 Task: Open Card Card0000000395 in  Board0000000099 in Workspace WS0000000033 in Trello. Add Member carxxstreet791@gmail.com to Card Card0000000395 in  Board0000000099 in Workspace WS0000000033 in Trello. Add Orange Label titled Label0000000395 to Card Card0000000395 in  Board0000000099 in Workspace WS0000000033 in Trello. Add Checklist CL0000000395 to Card Card0000000395 in  Board0000000099 in Workspace WS0000000033 in Trello. Add Dates with Start Date as Oct 01 2023 and Due Date as Oct 31 2023 to Card Card0000000395 in  Board0000000099 in Workspace WS0000000033 in Trello
Action: Mouse moved to (381, 524)
Screenshot: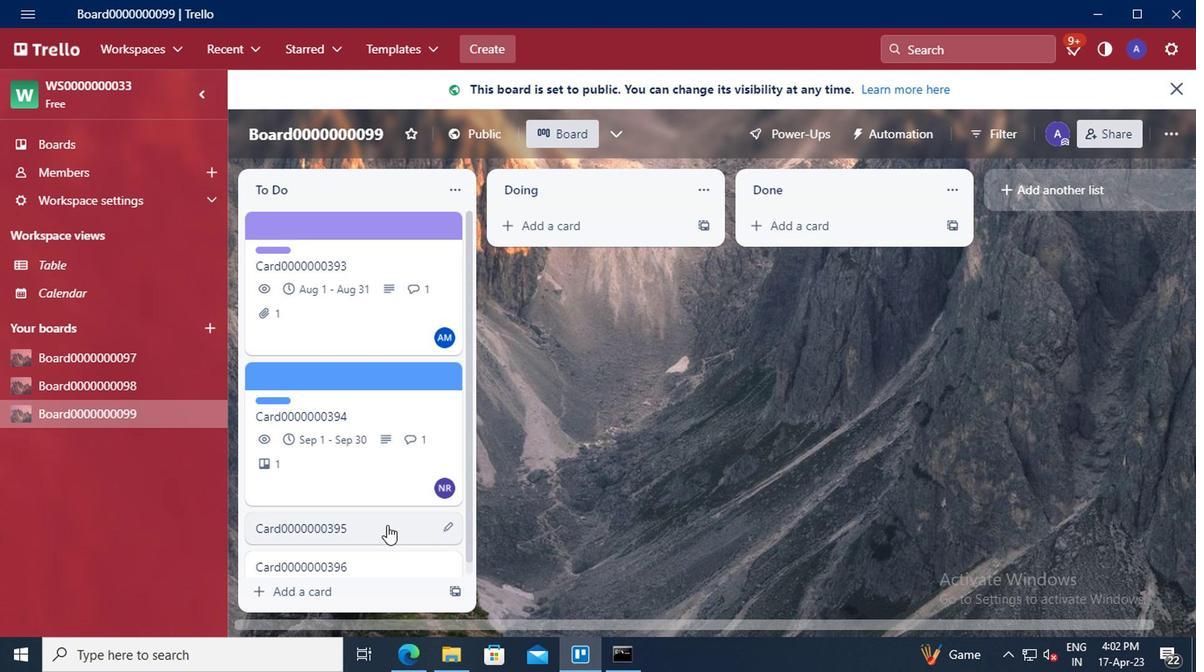 
Action: Mouse pressed left at (381, 524)
Screenshot: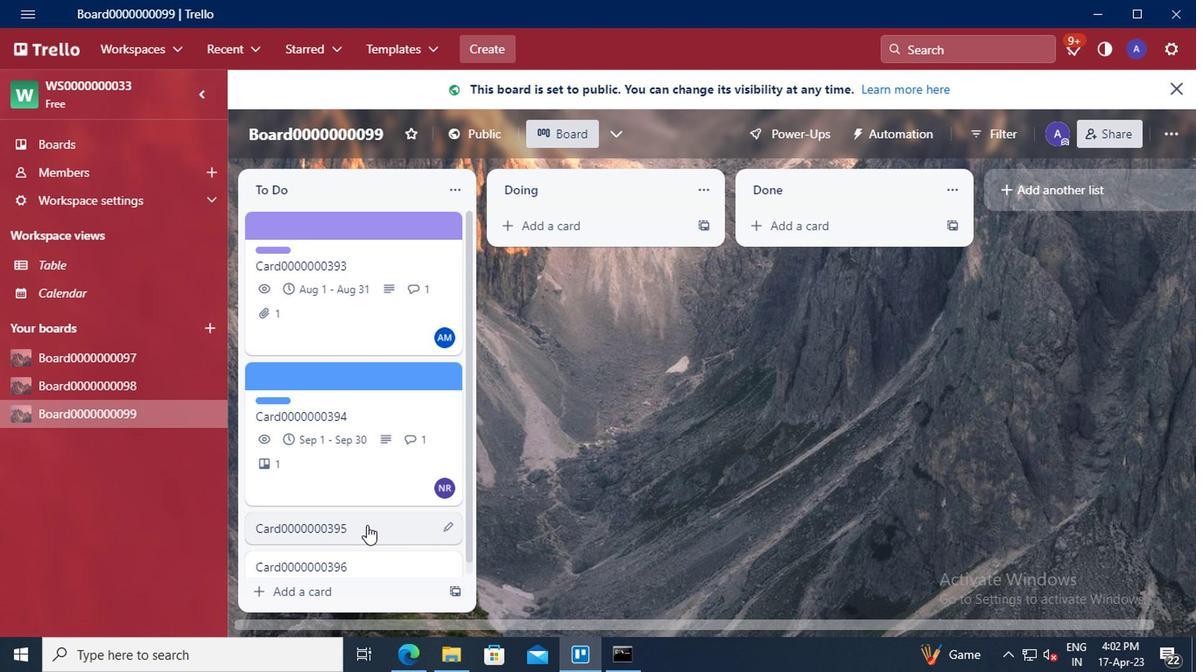 
Action: Mouse moved to (812, 173)
Screenshot: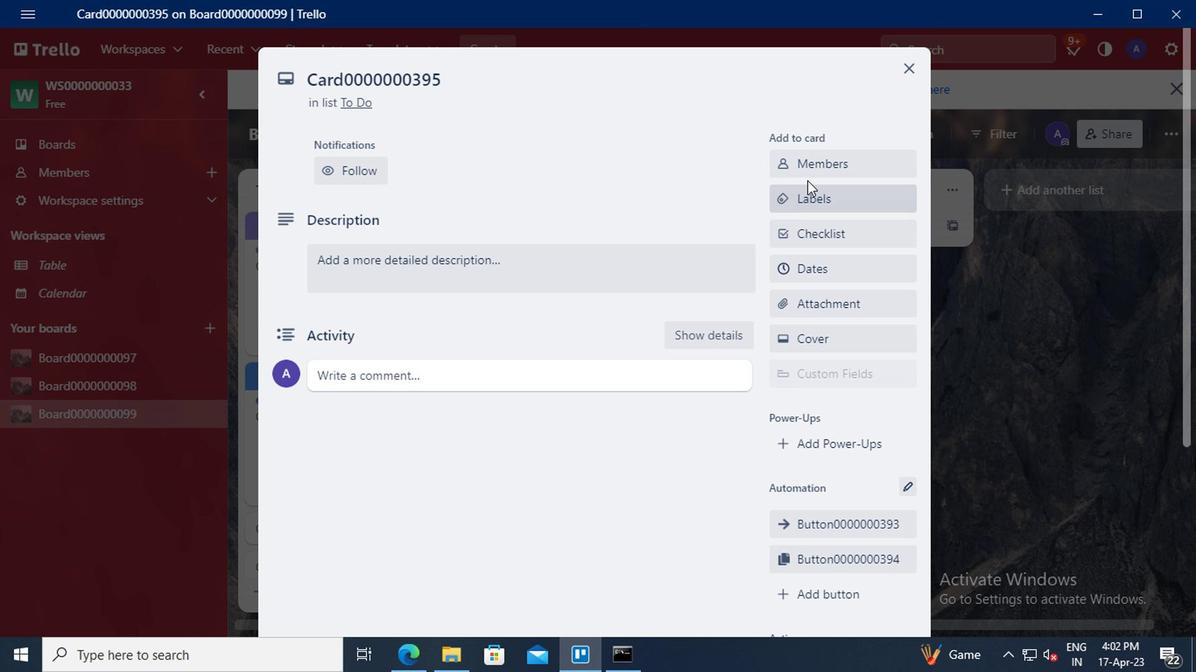 
Action: Mouse pressed left at (812, 173)
Screenshot: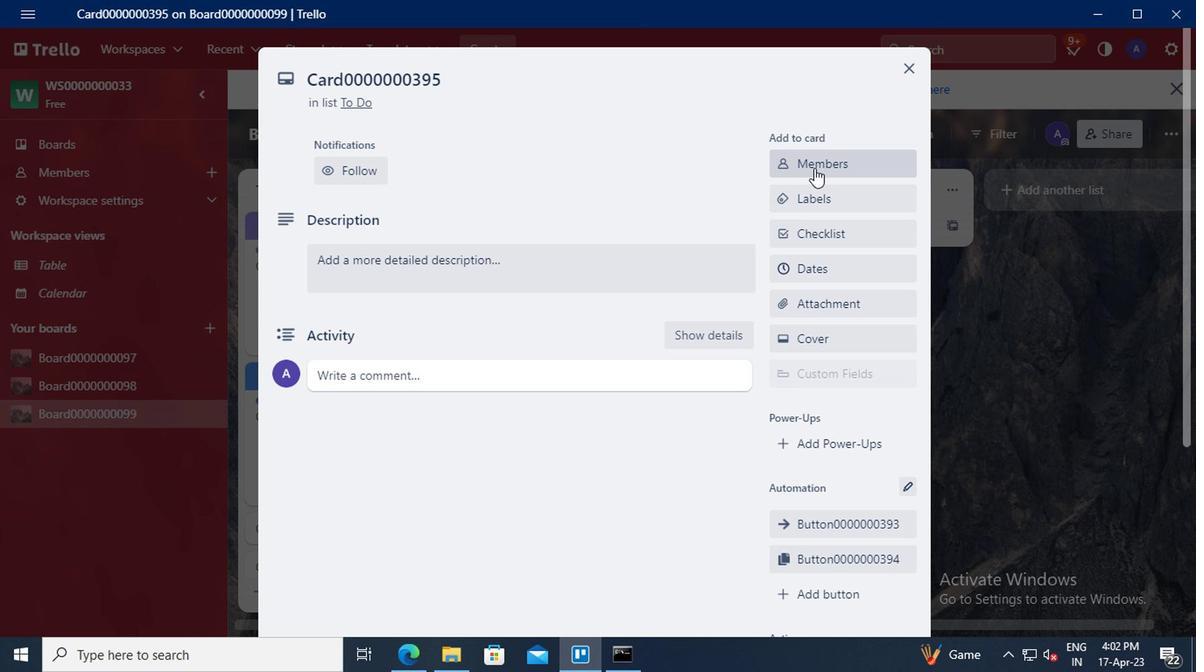 
Action: Mouse moved to (819, 249)
Screenshot: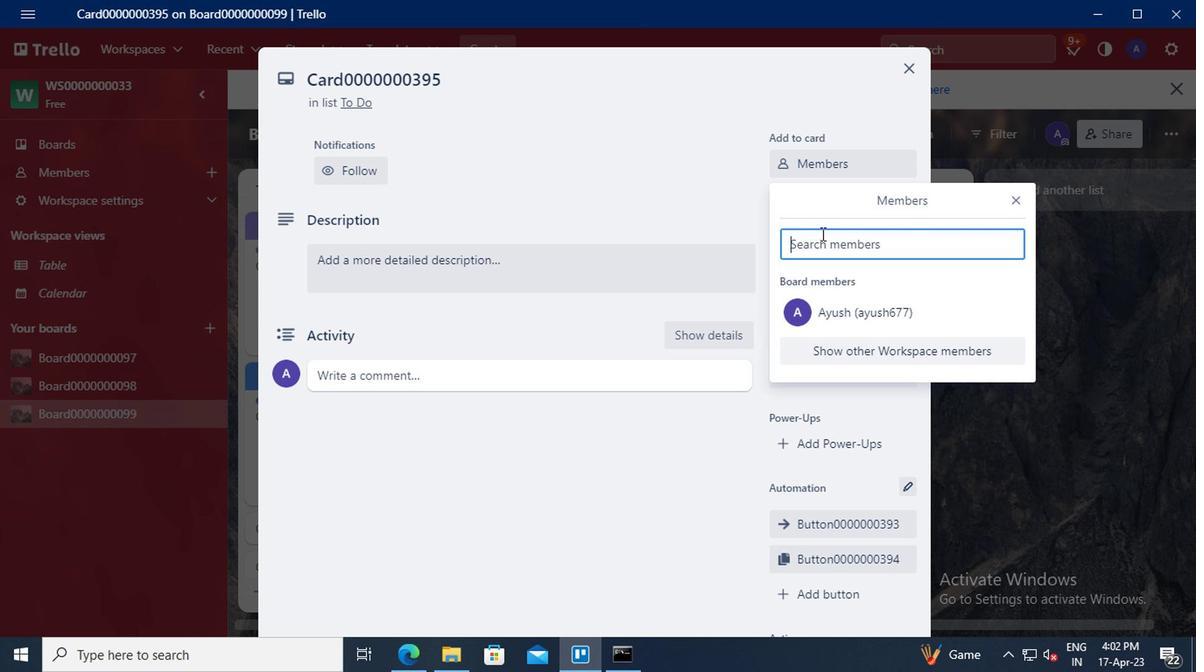 
Action: Mouse pressed left at (819, 249)
Screenshot: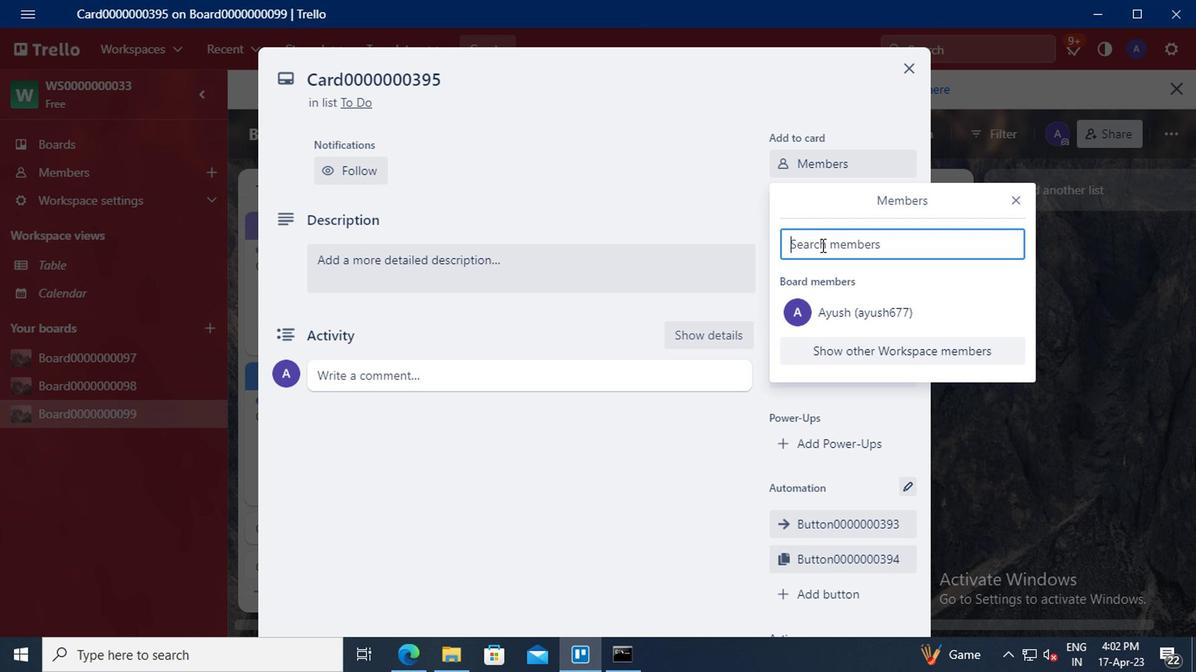 
Action: Key pressed carxxstreet791<Key.shift>@GMAIL.COM
Screenshot: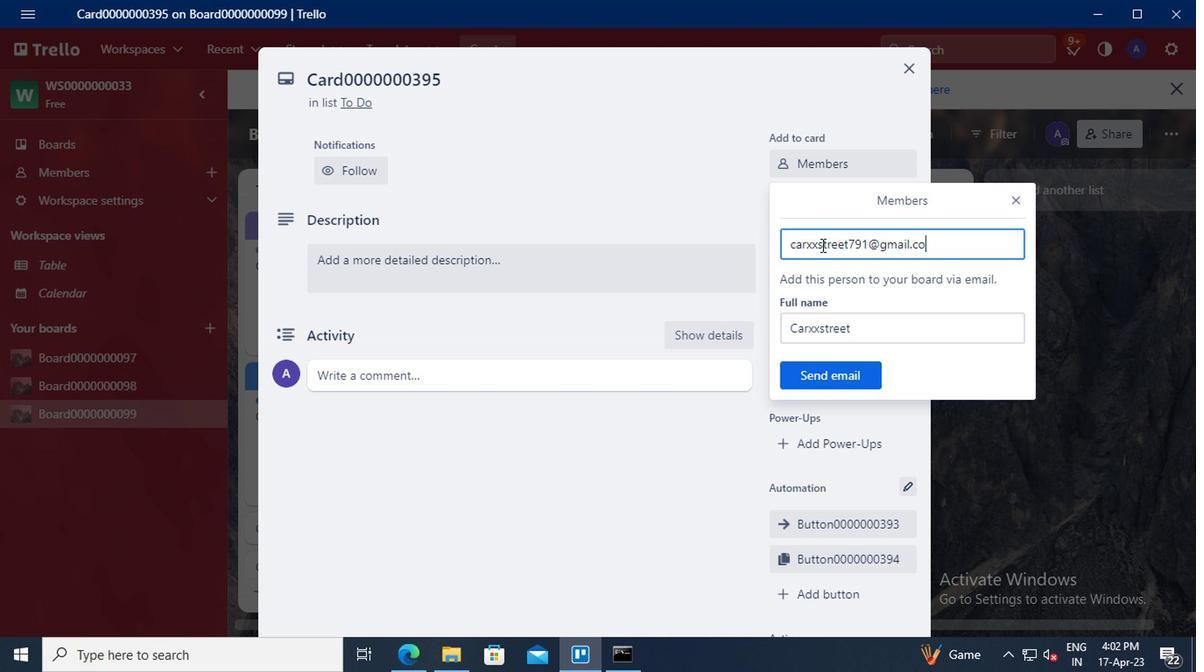 
Action: Mouse moved to (822, 381)
Screenshot: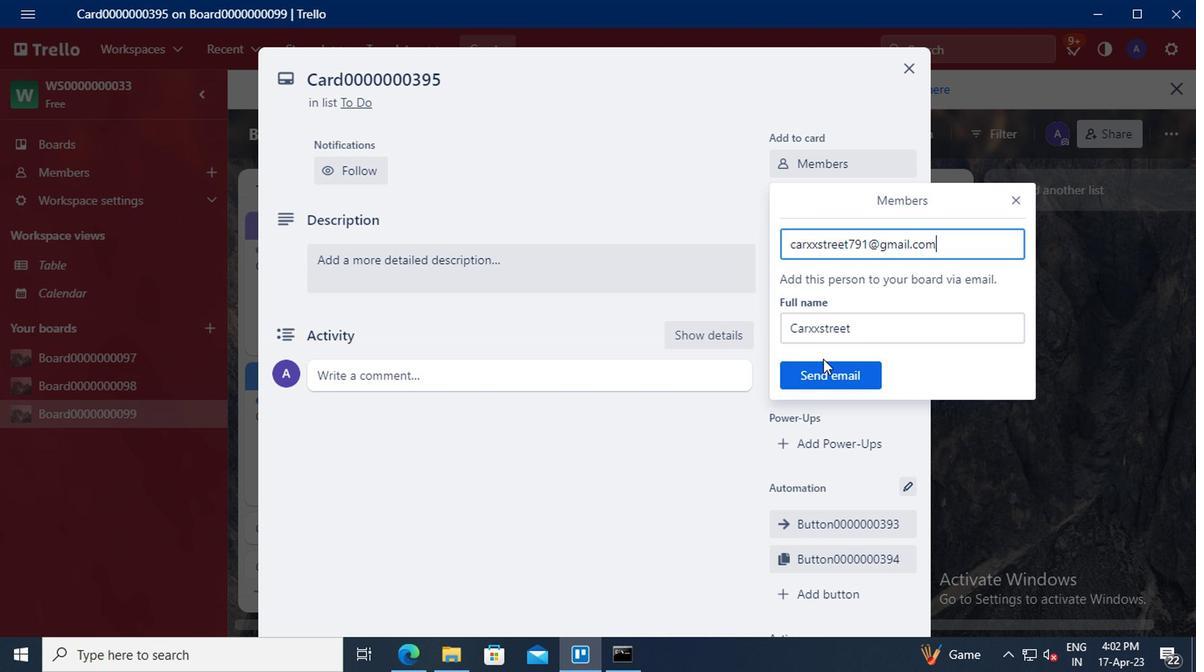 
Action: Mouse pressed left at (822, 381)
Screenshot: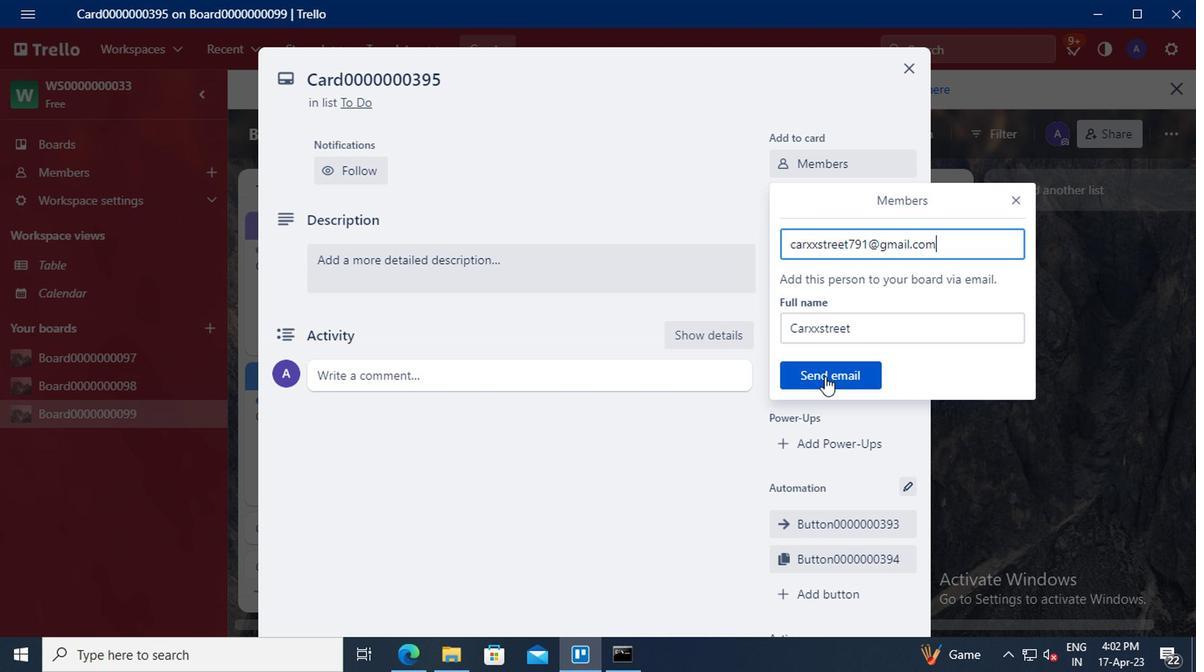 
Action: Mouse moved to (836, 203)
Screenshot: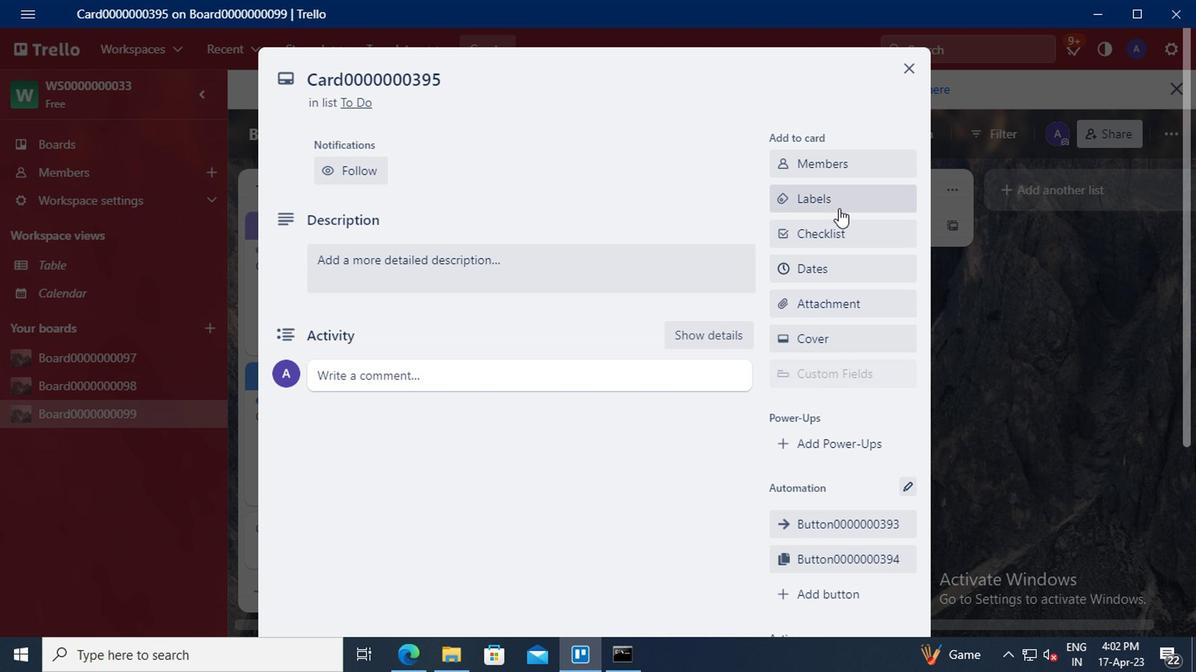 
Action: Mouse pressed left at (836, 203)
Screenshot: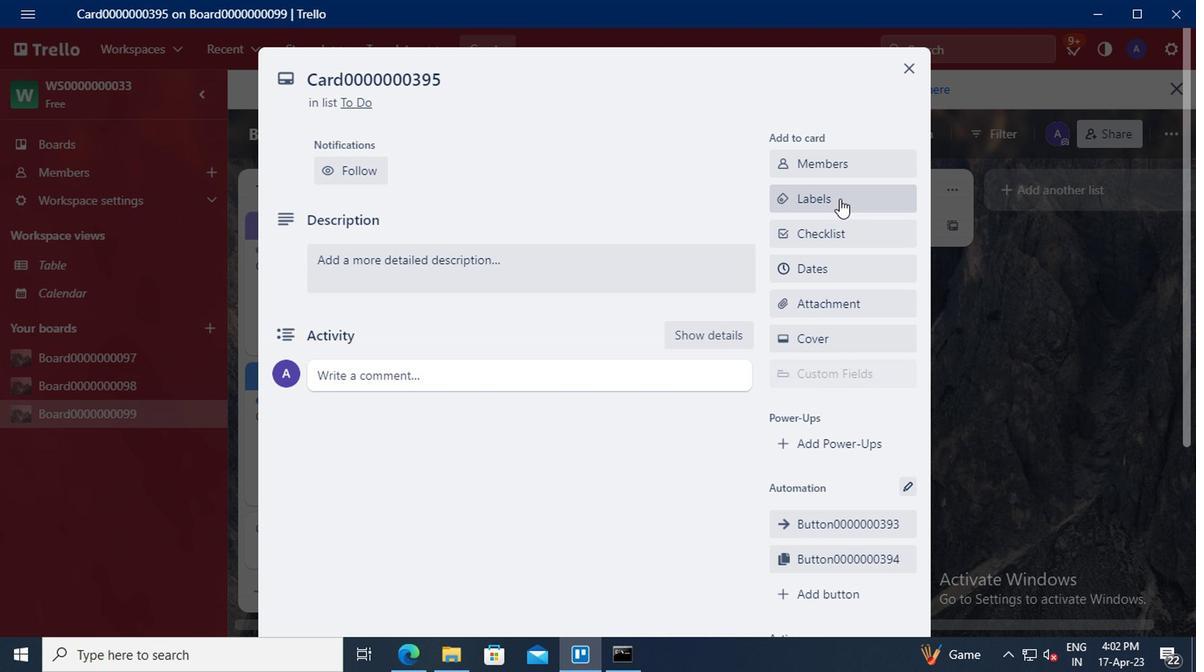 
Action: Mouse moved to (890, 460)
Screenshot: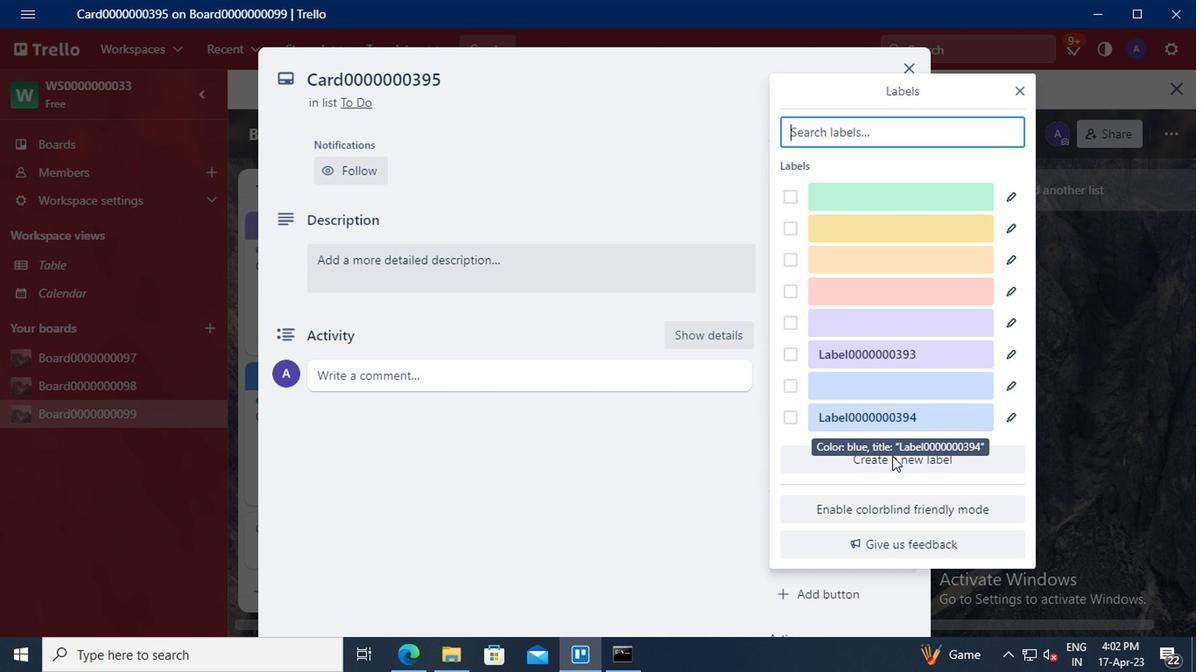 
Action: Mouse pressed left at (890, 460)
Screenshot: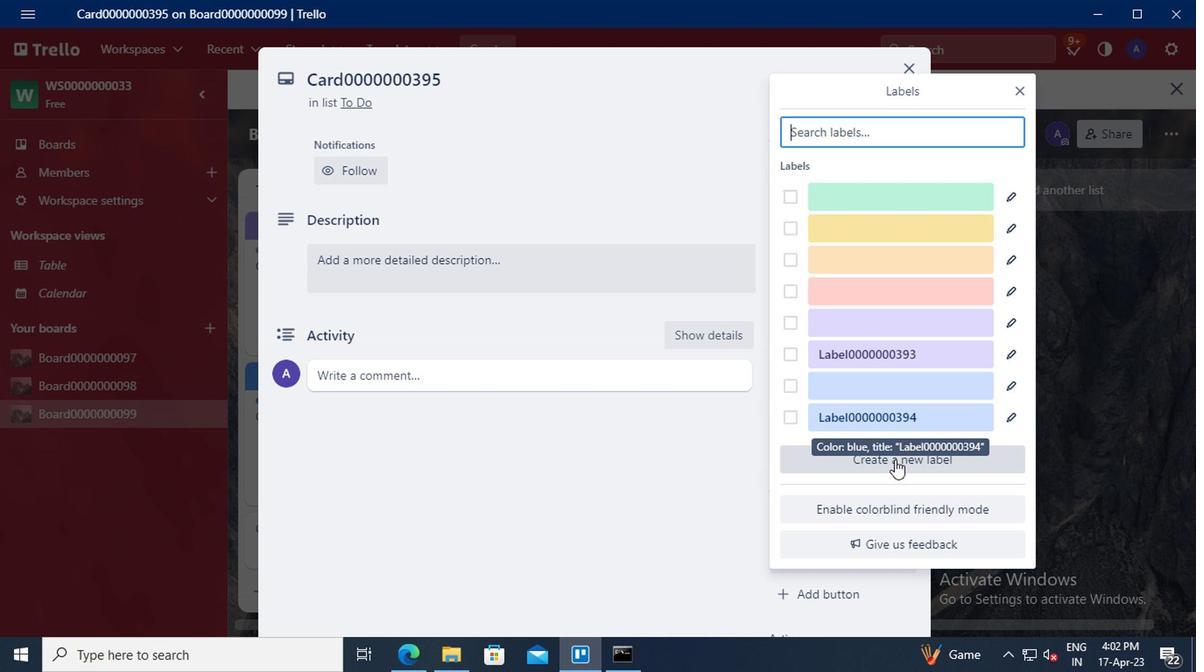 
Action: Mouse moved to (844, 257)
Screenshot: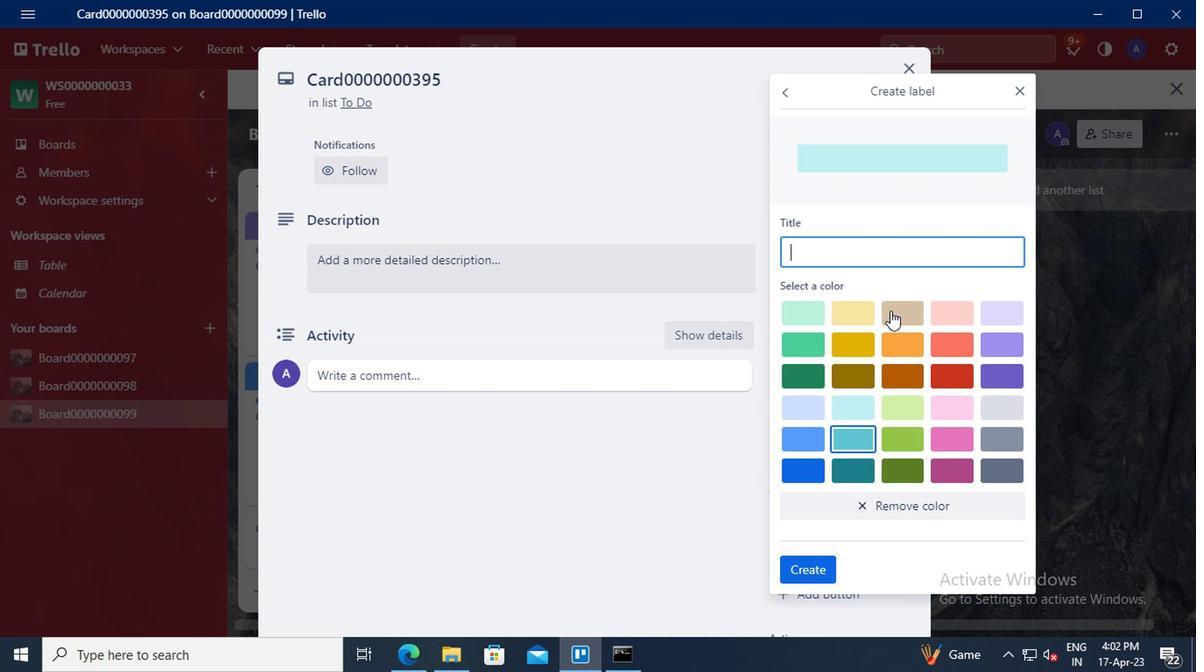 
Action: Mouse pressed left at (844, 257)
Screenshot: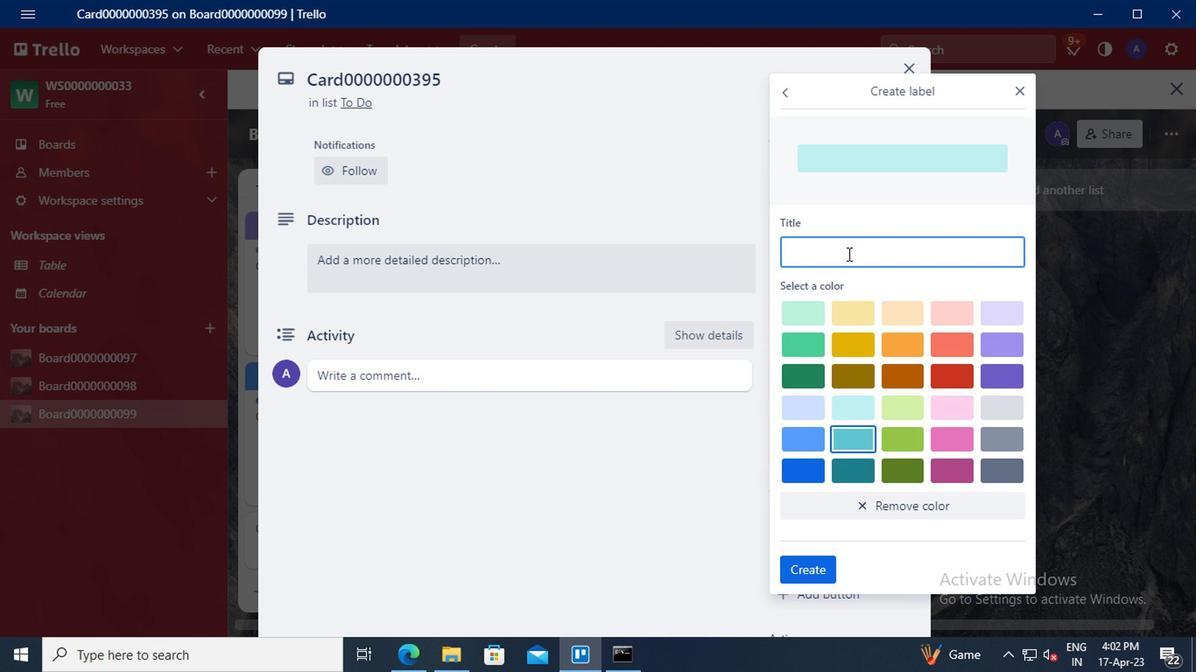
Action: Key pressed <Key.shift>LABEL0000000395
Screenshot: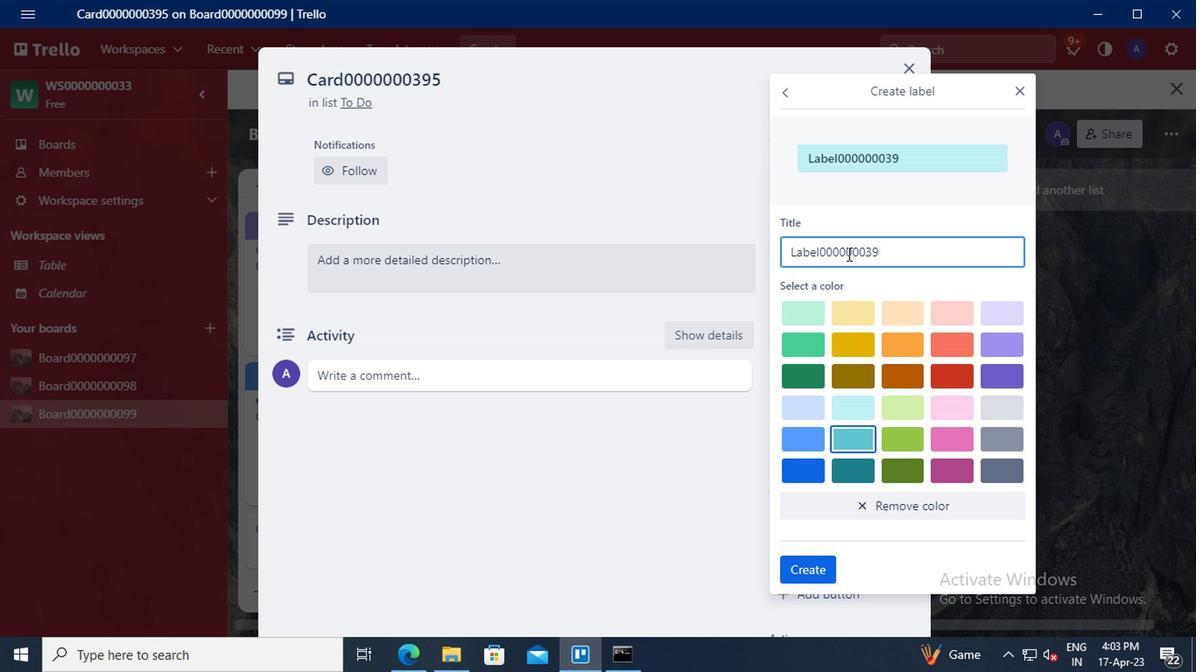 
Action: Mouse moved to (896, 341)
Screenshot: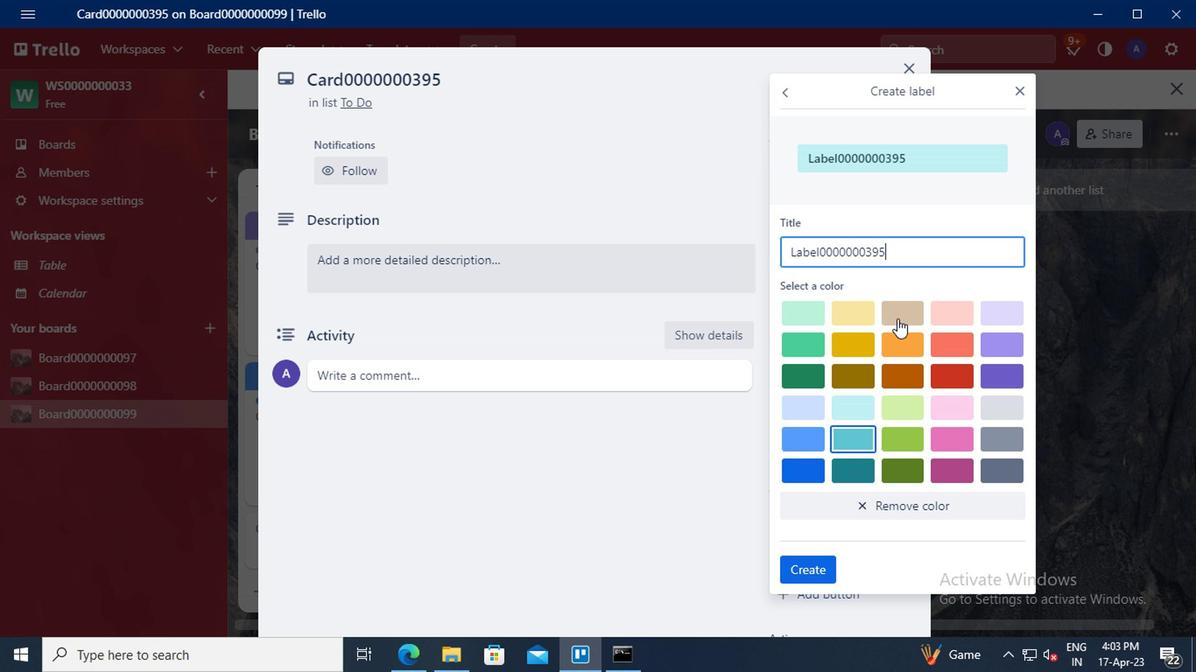 
Action: Mouse pressed left at (896, 341)
Screenshot: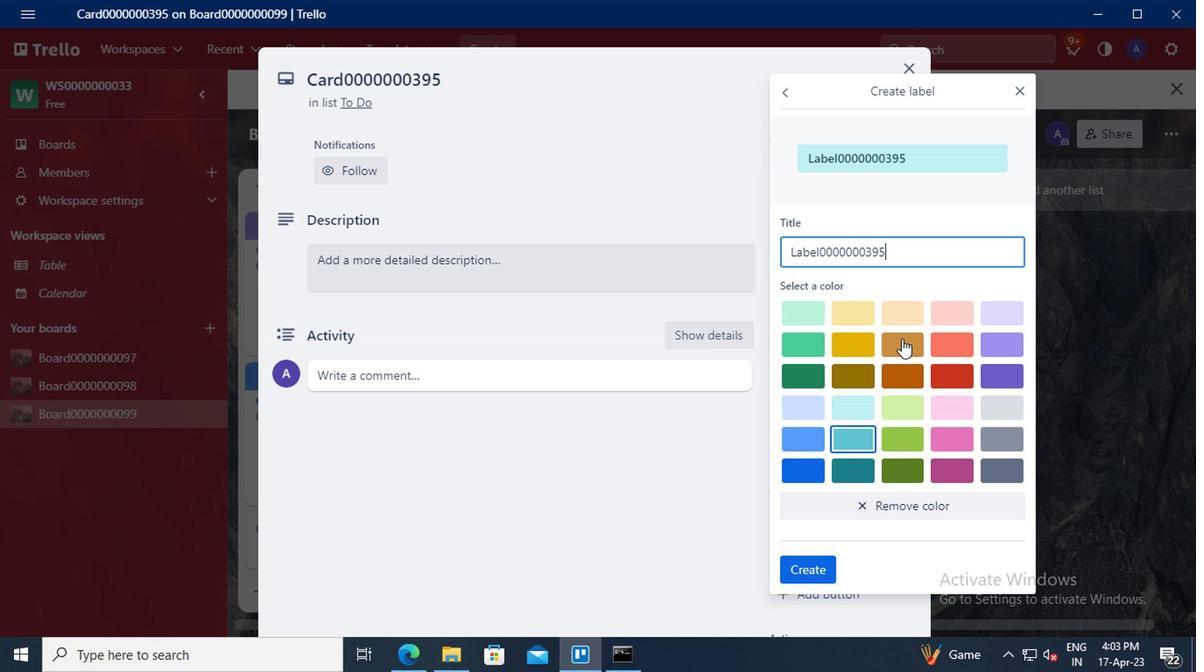 
Action: Mouse moved to (819, 567)
Screenshot: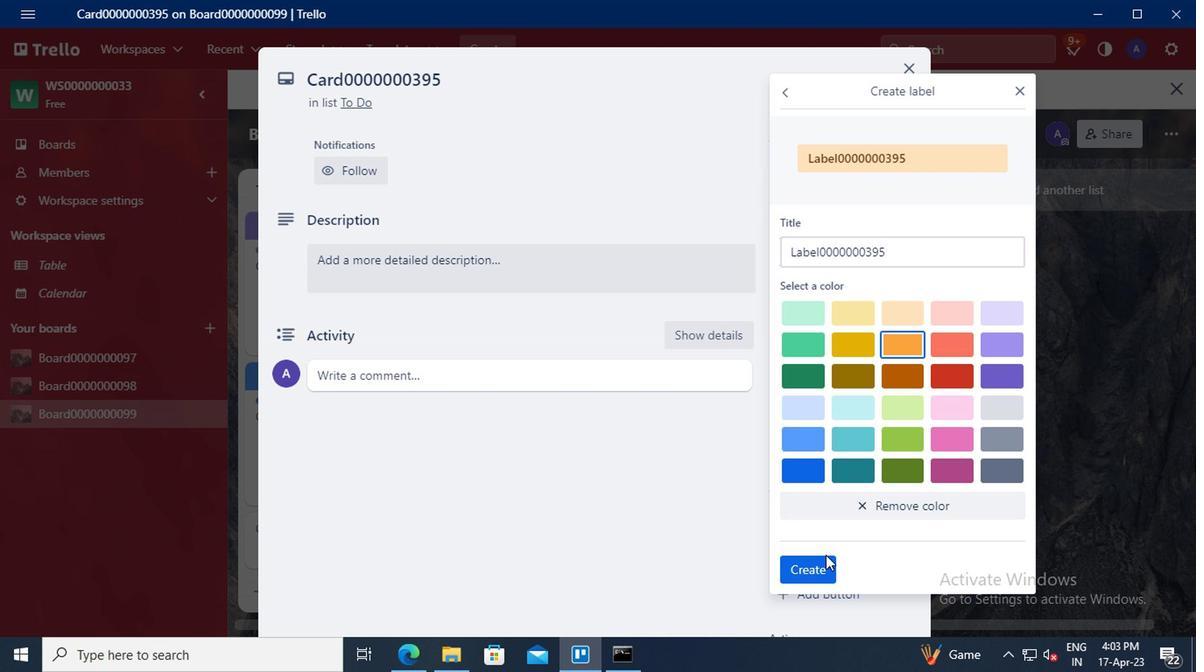 
Action: Mouse pressed left at (819, 567)
Screenshot: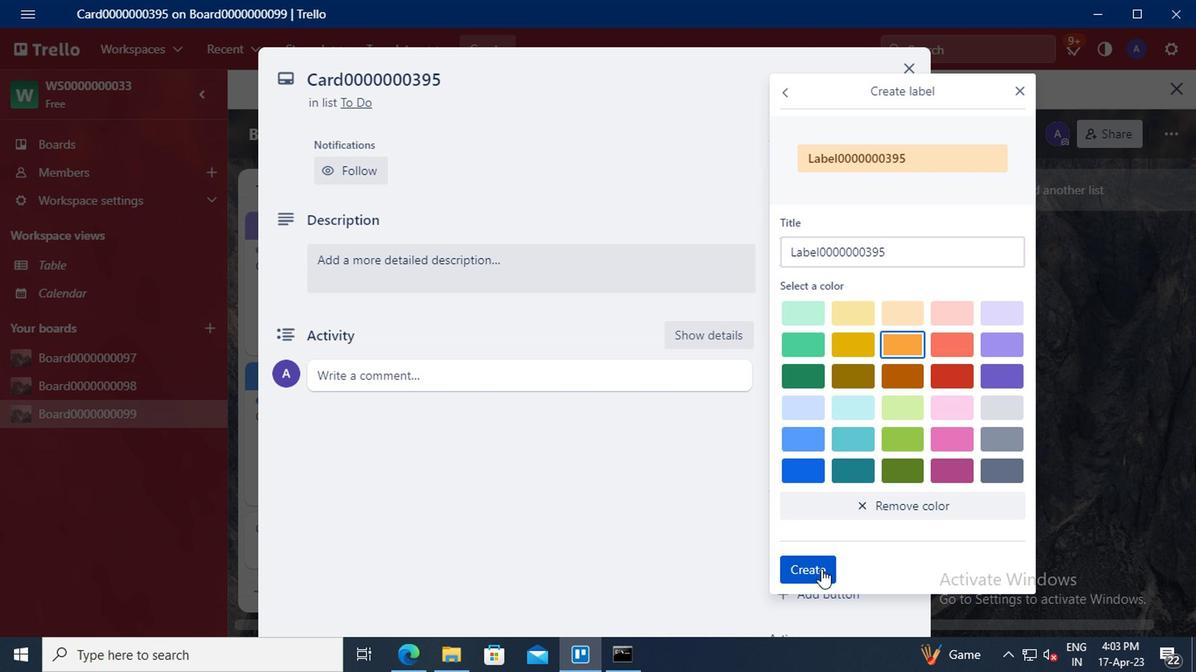 
Action: Mouse moved to (1012, 96)
Screenshot: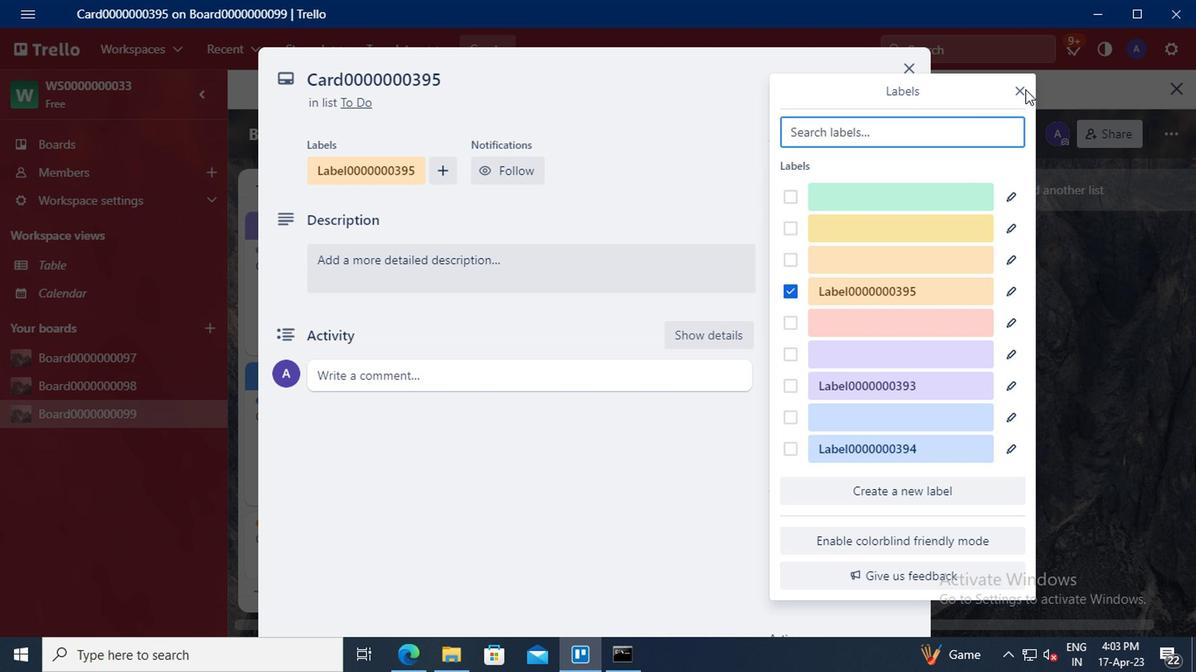 
Action: Mouse pressed left at (1012, 96)
Screenshot: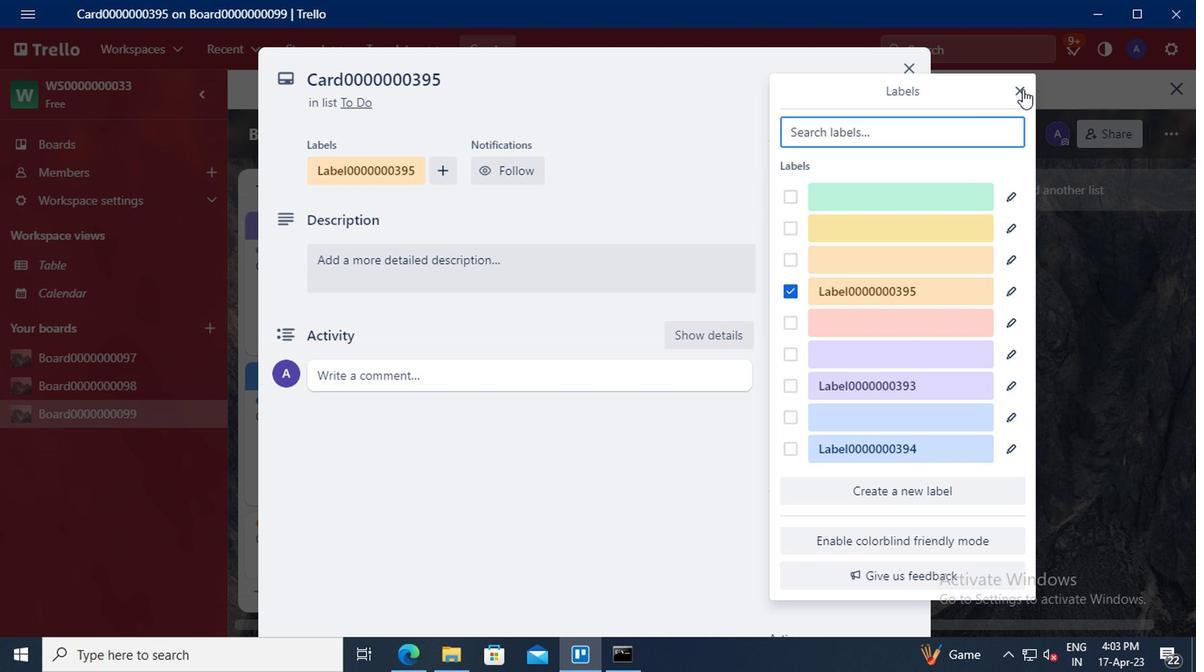 
Action: Mouse moved to (878, 232)
Screenshot: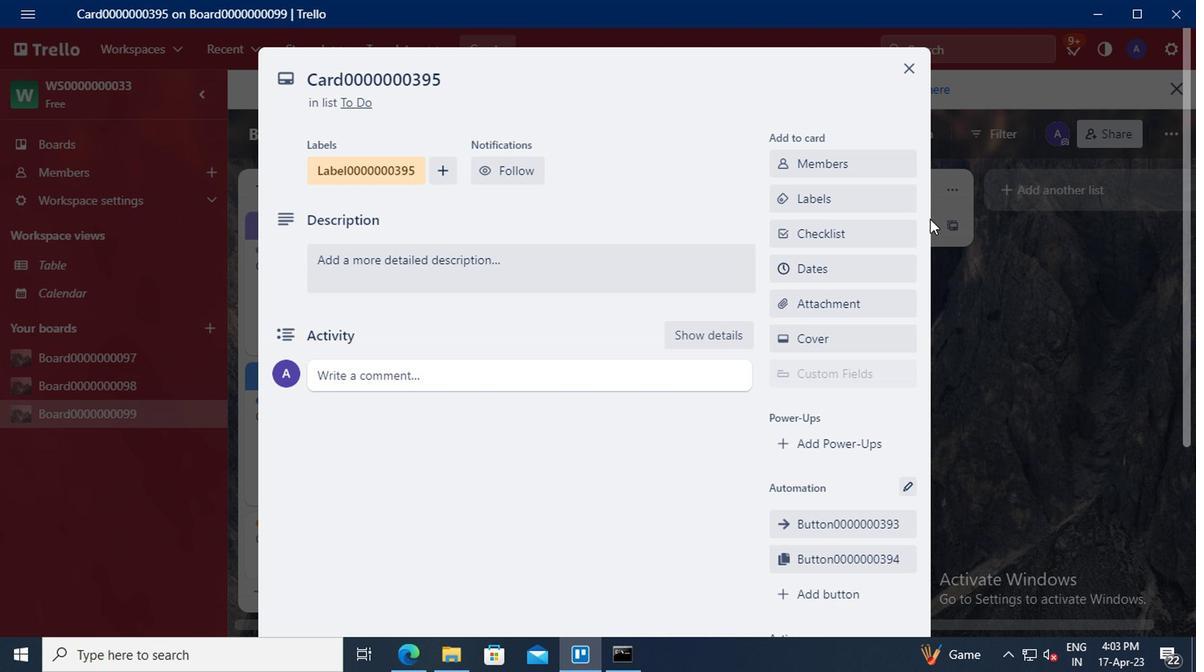 
Action: Mouse pressed left at (878, 232)
Screenshot: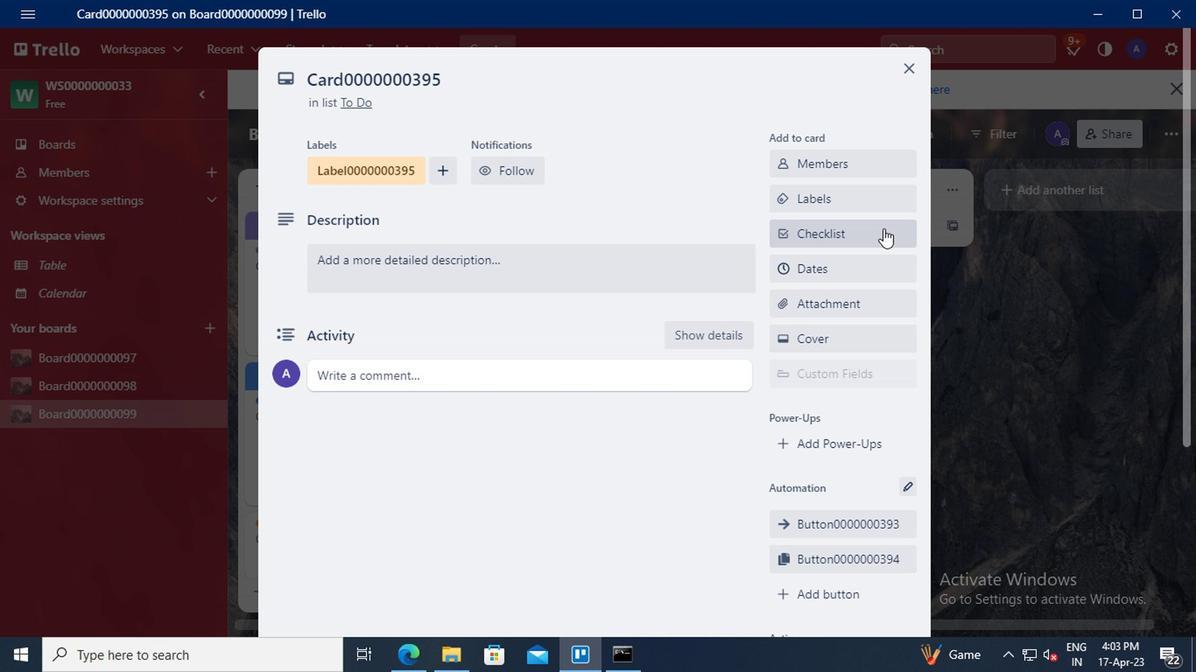 
Action: Key pressed <Key.delete><Key.shift><Key.shift>CL0000000395
Screenshot: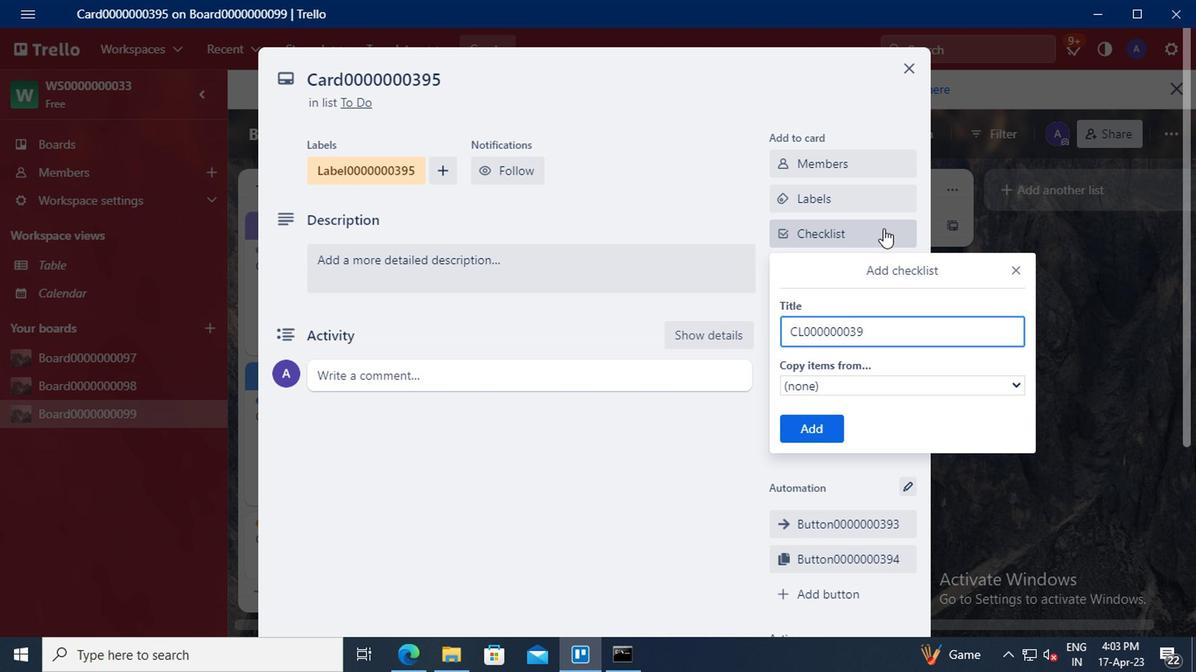 
Action: Mouse moved to (829, 421)
Screenshot: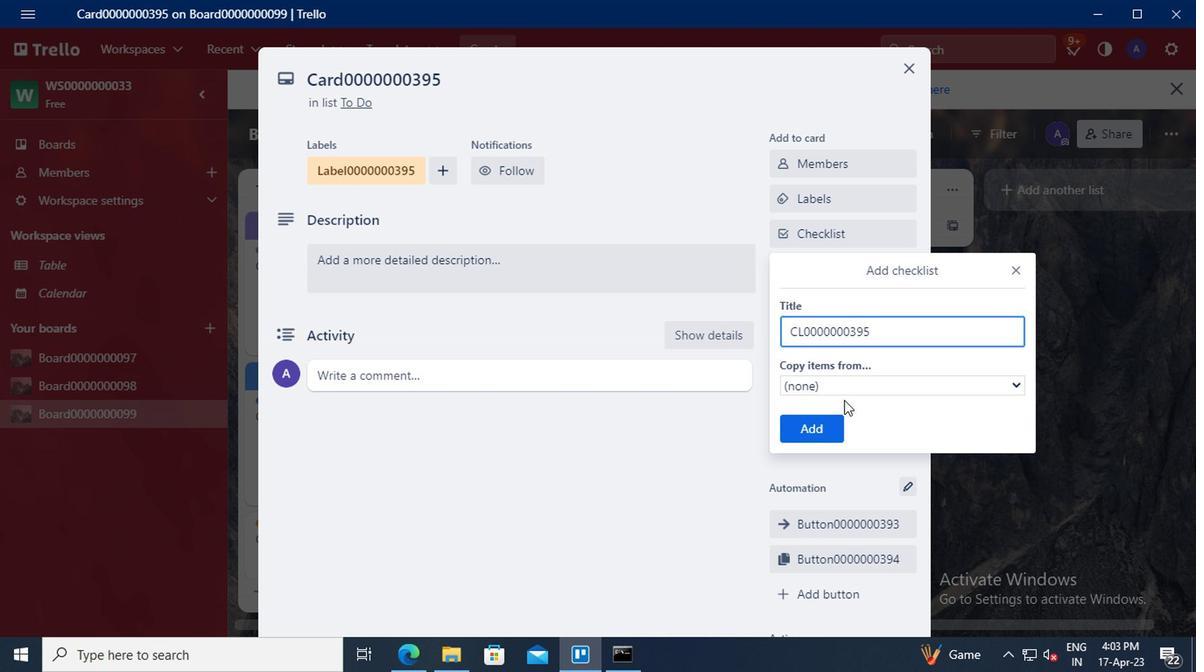 
Action: Mouse pressed left at (829, 421)
Screenshot: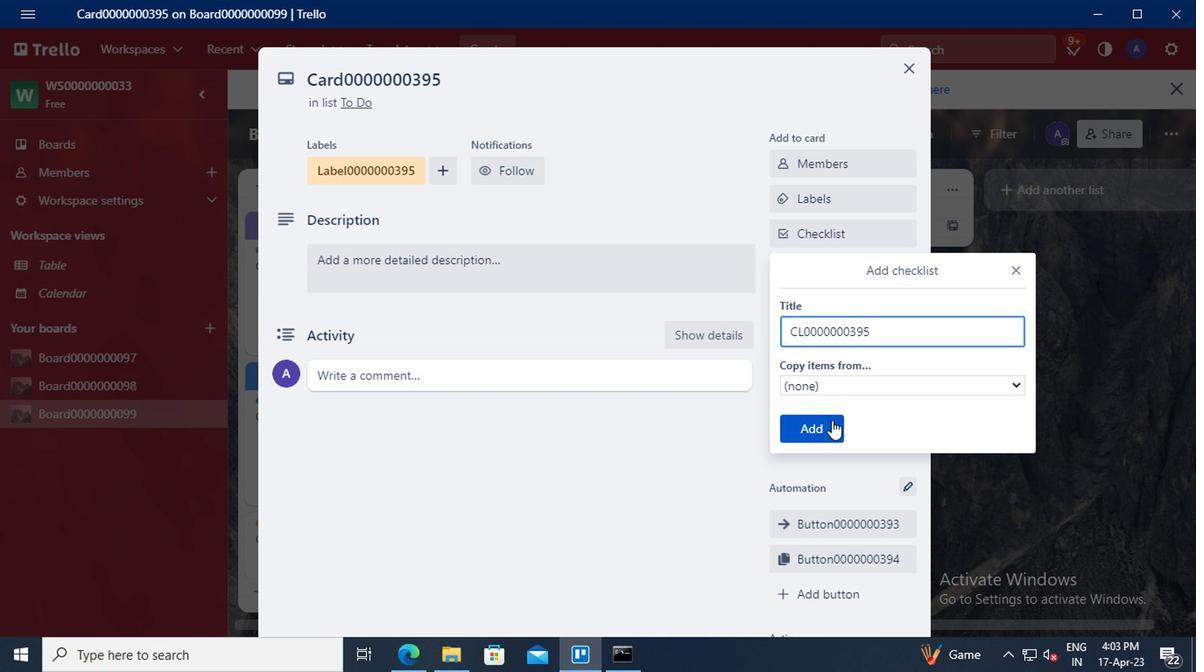 
Action: Mouse moved to (816, 270)
Screenshot: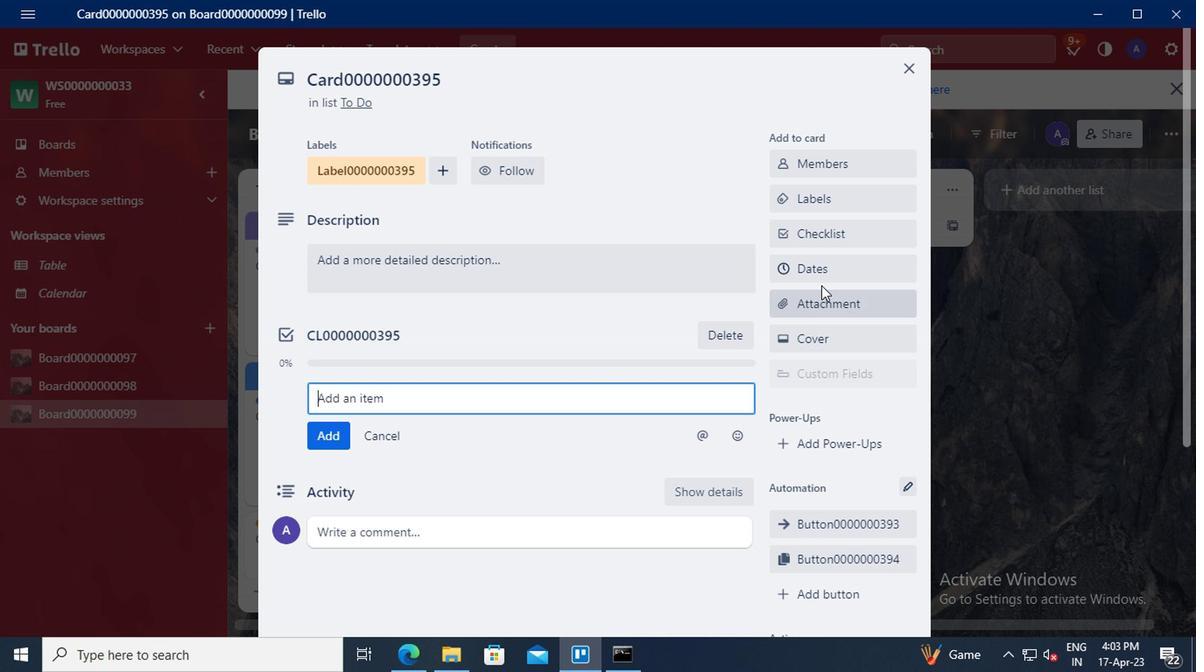 
Action: Mouse pressed left at (816, 270)
Screenshot: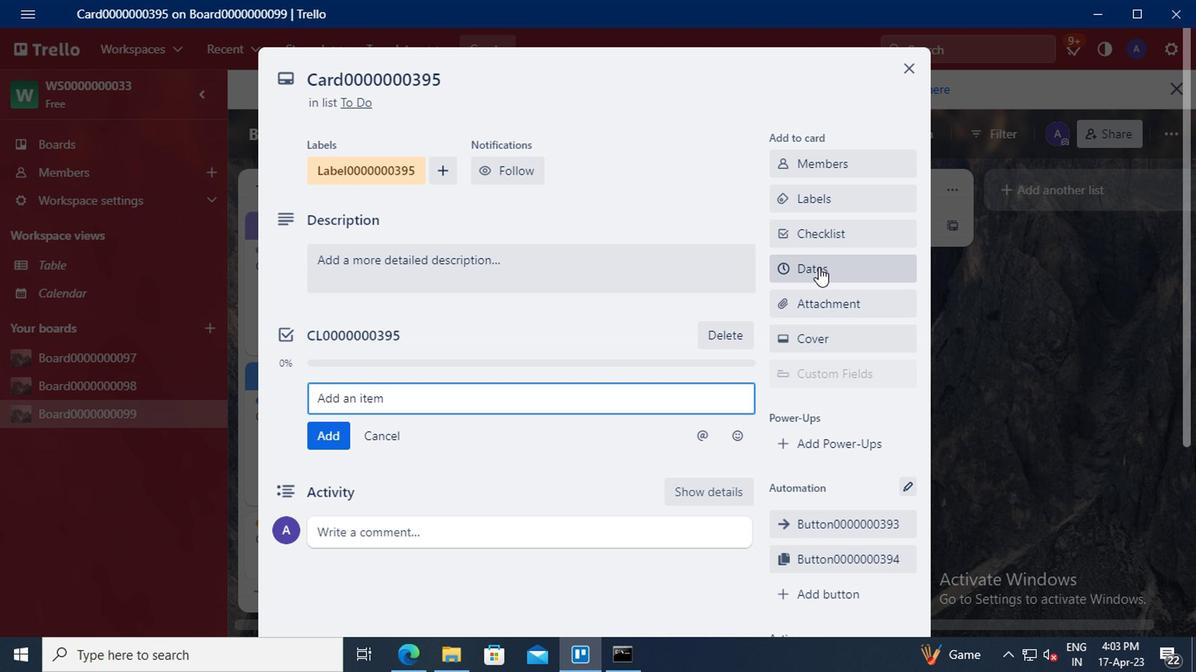 
Action: Mouse moved to (784, 411)
Screenshot: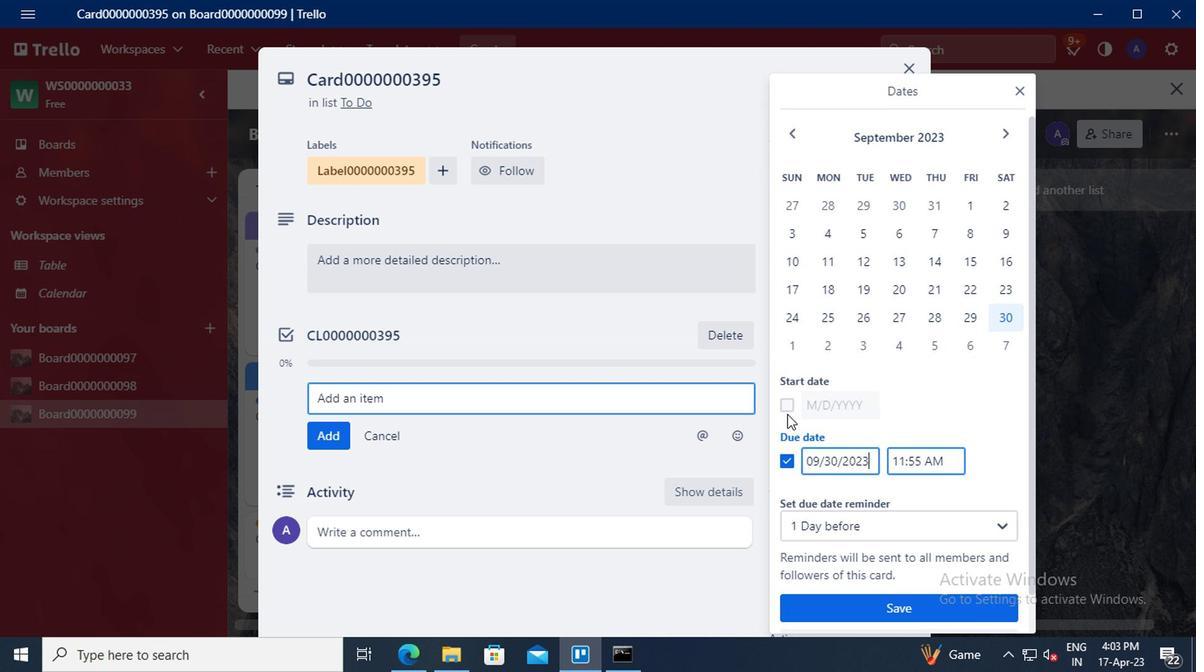 
Action: Mouse pressed left at (784, 411)
Screenshot: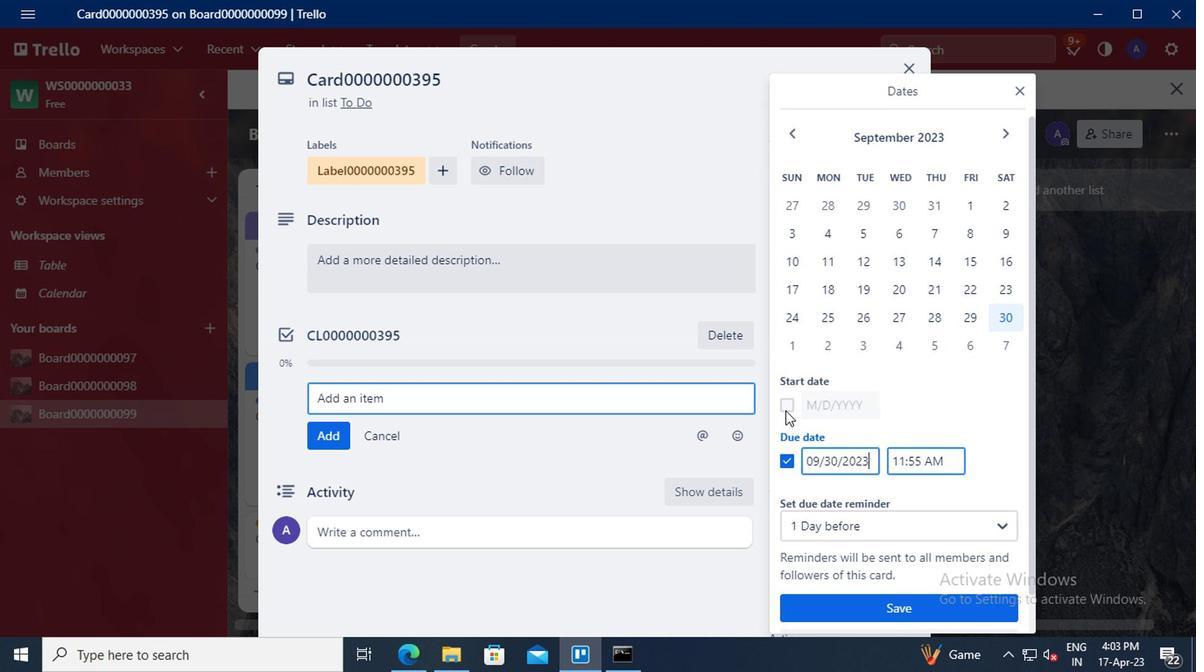 
Action: Mouse moved to (833, 404)
Screenshot: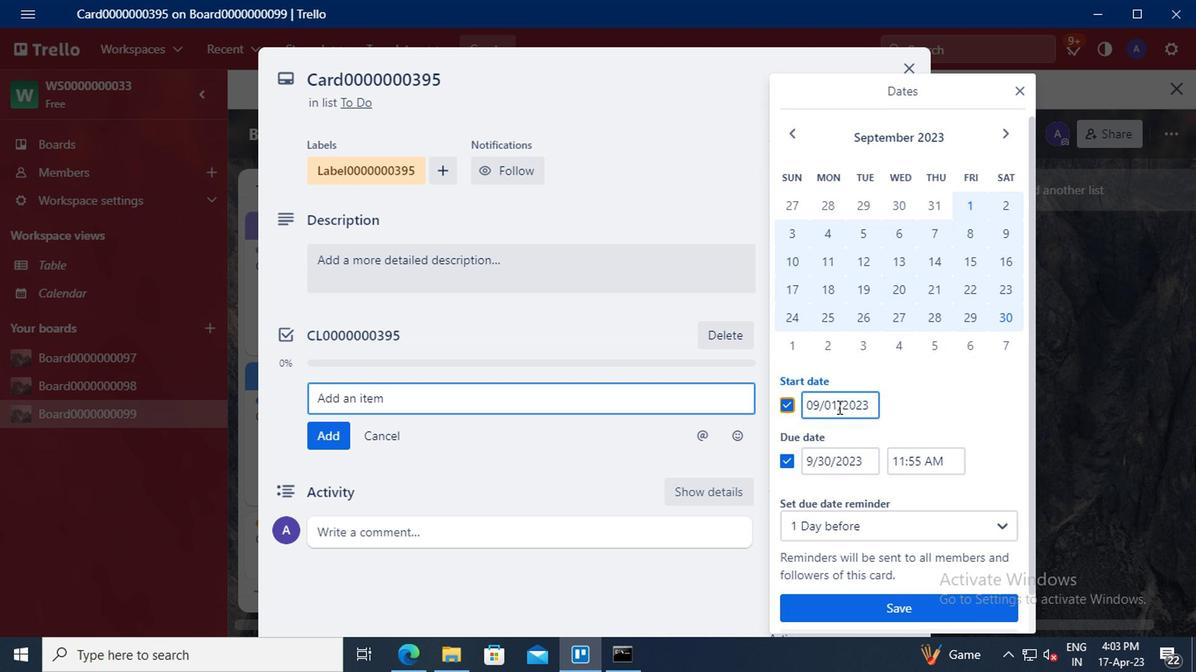 
Action: Mouse pressed left at (833, 404)
Screenshot: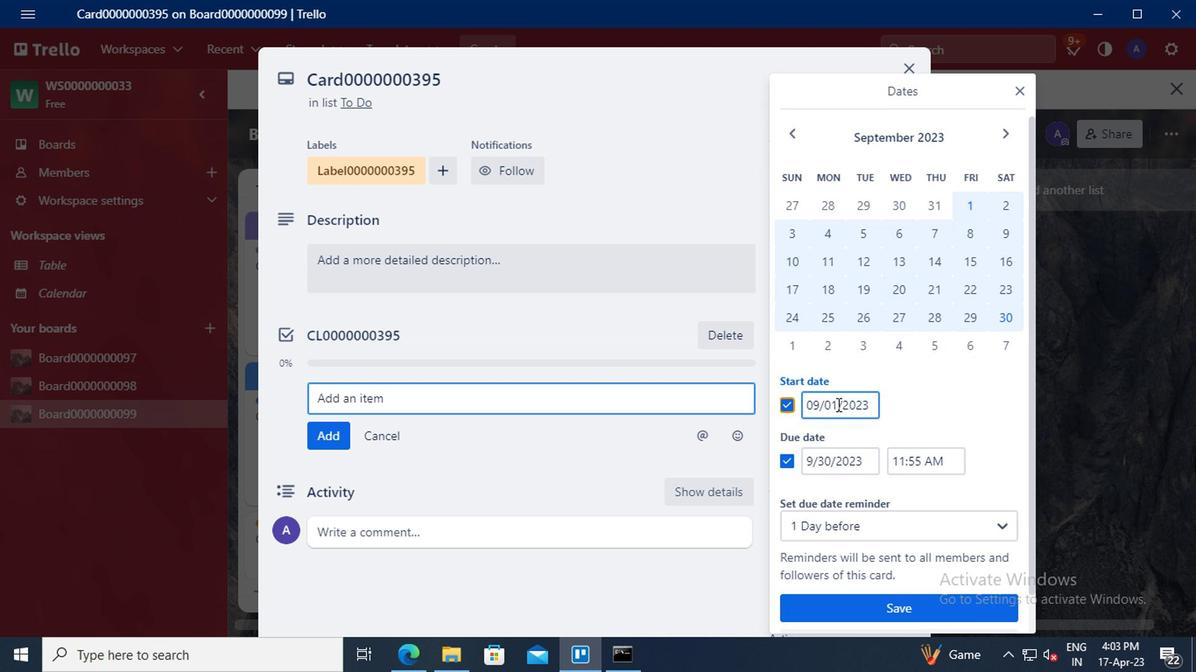 
Action: Mouse moved to (840, 371)
Screenshot: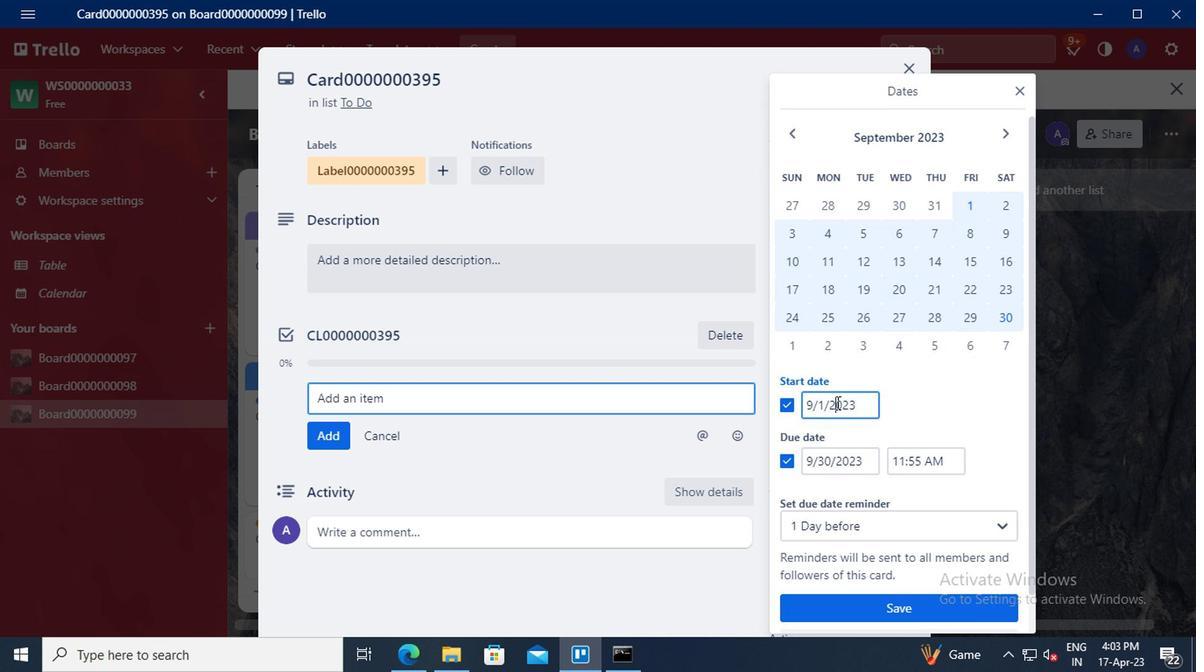 
Action: Key pressed <Key.left><Key.left><Key.backspace>1<Key.left><Key.left><Key.backspace>10
Screenshot: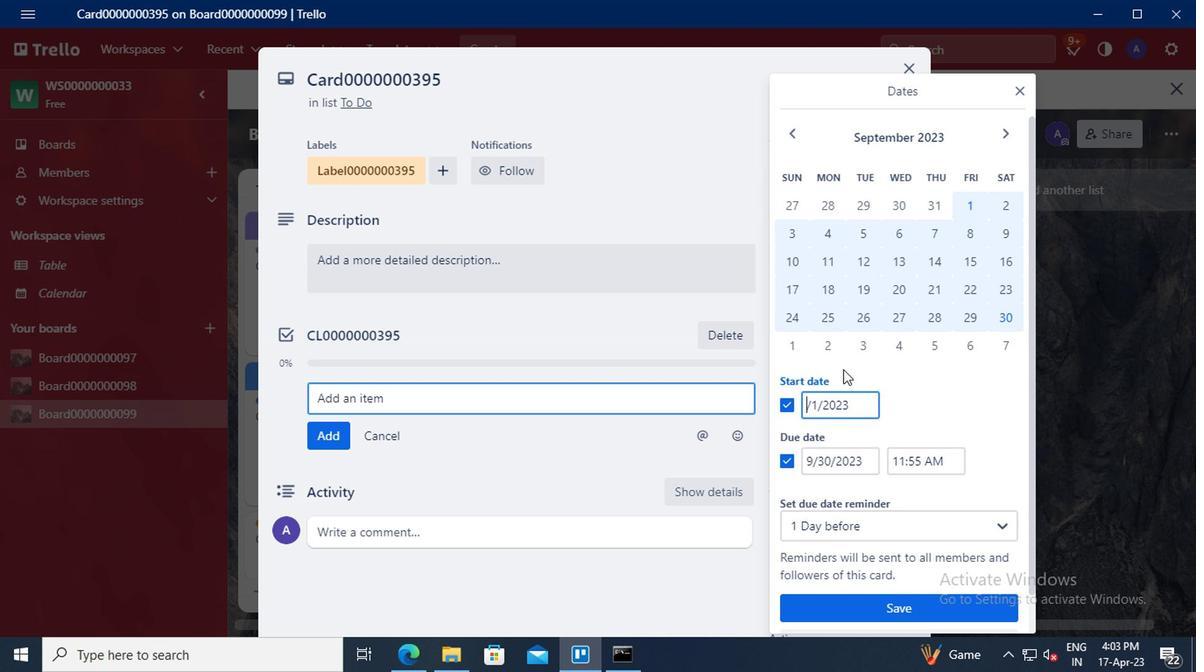 
Action: Mouse moved to (827, 460)
Screenshot: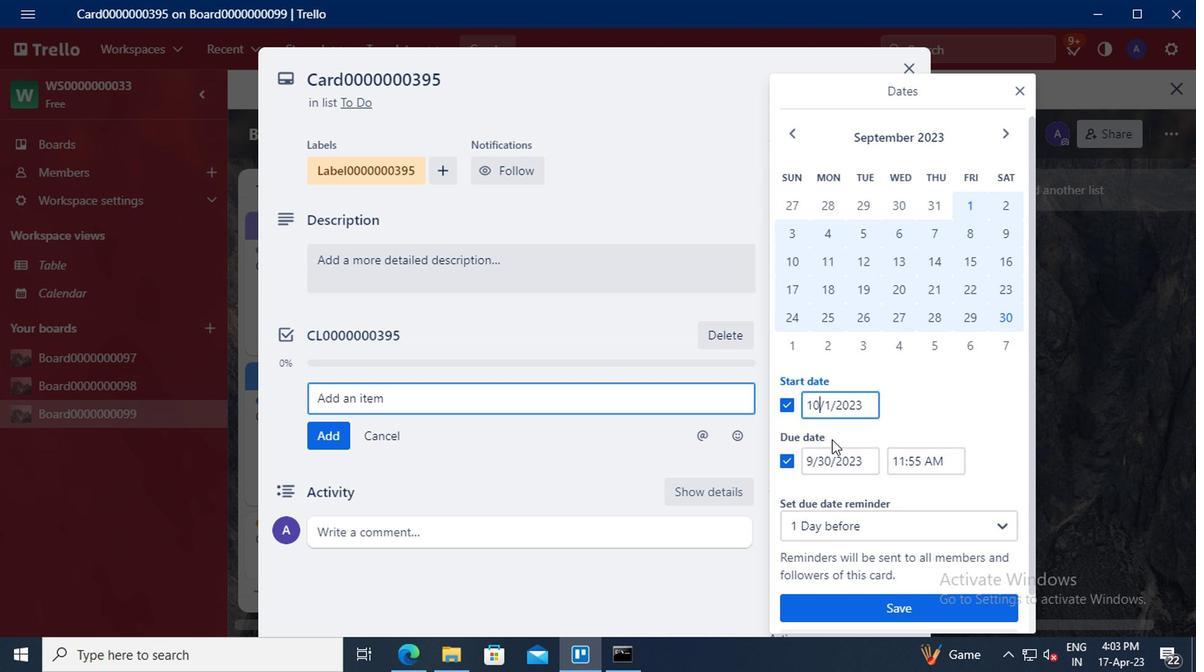
Action: Mouse pressed left at (827, 460)
Screenshot: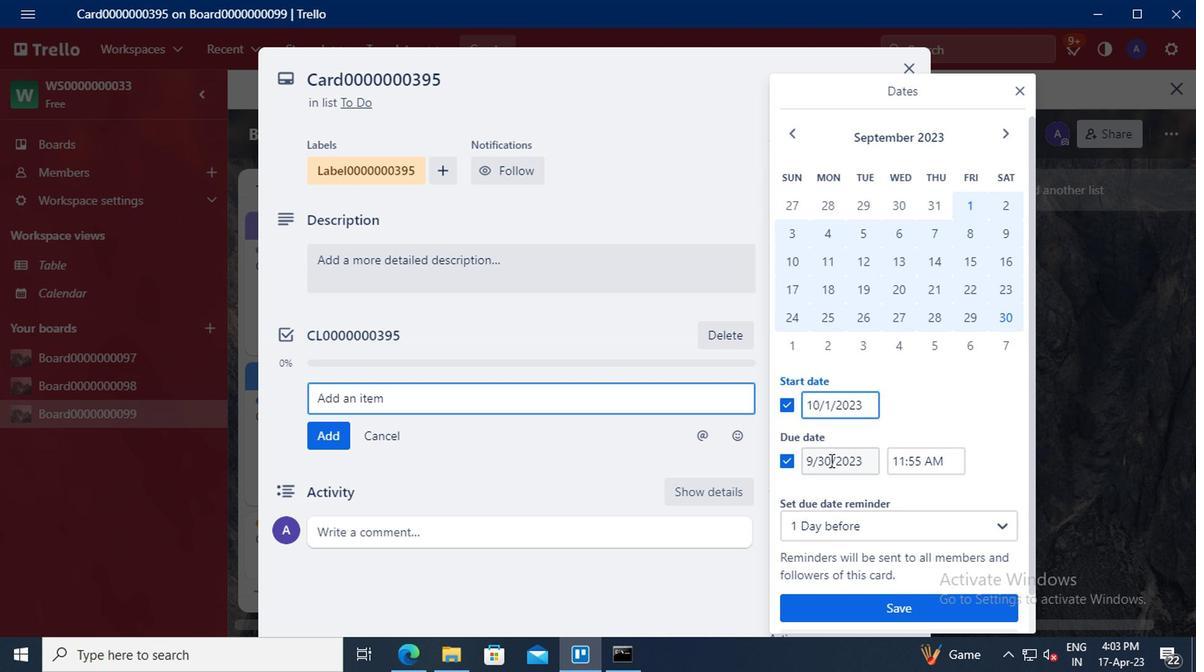 
Action: Mouse moved to (845, 428)
Screenshot: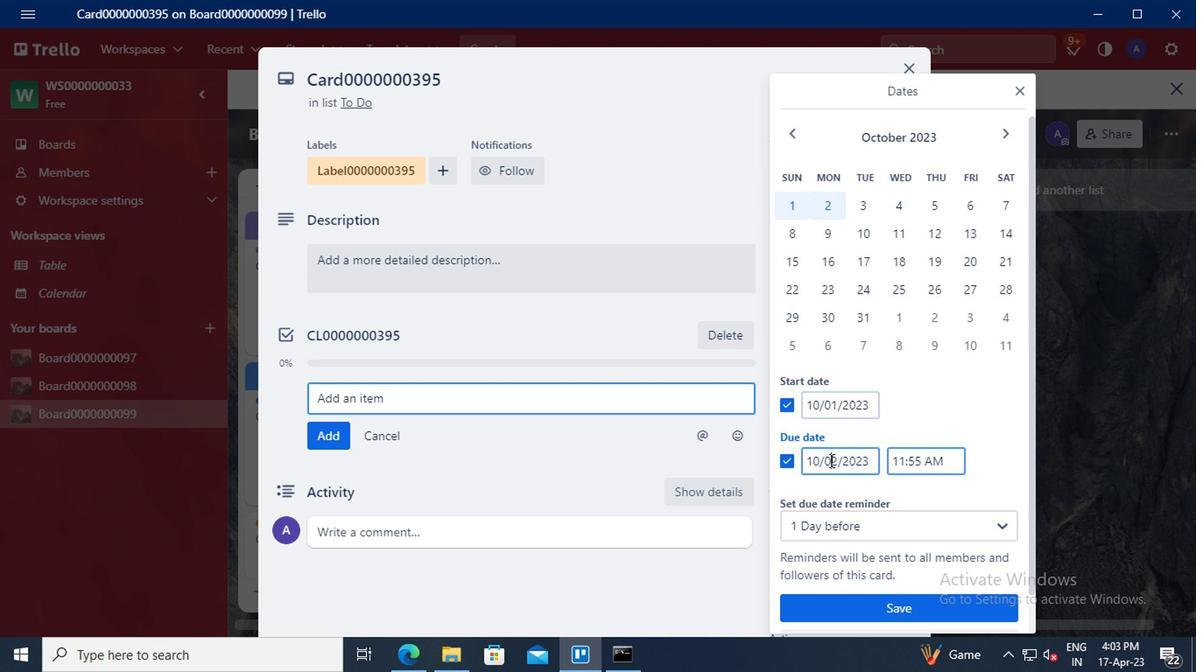 
Action: Key pressed <Key.backspace><Key.delete>31
Screenshot: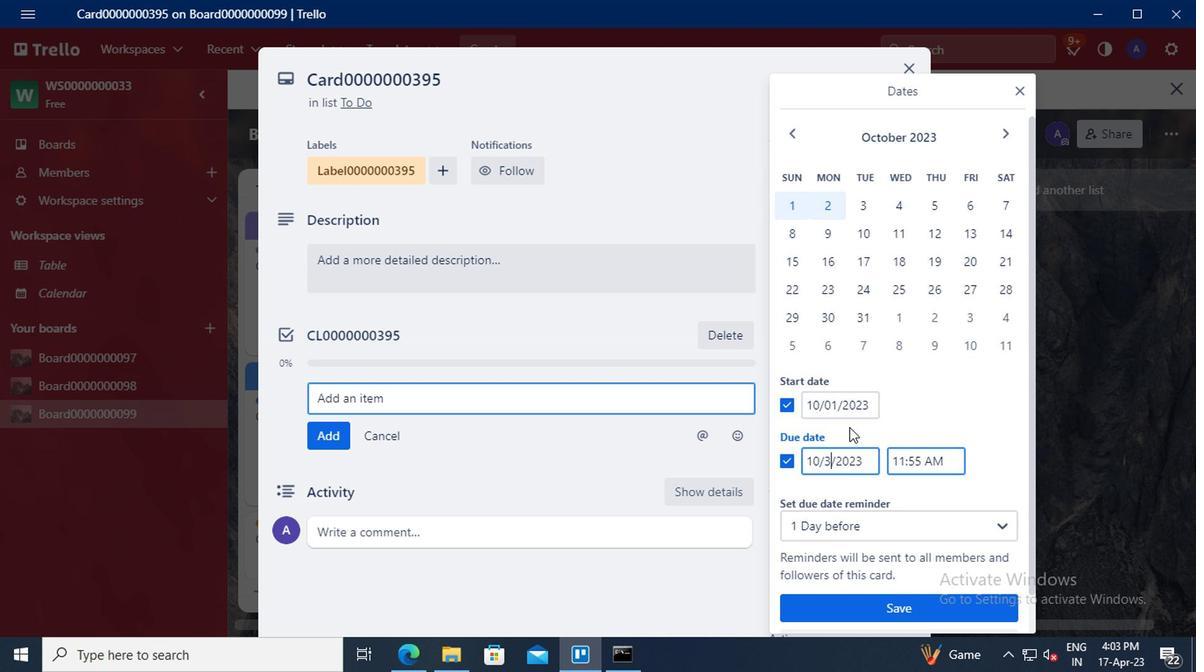 
Action: Mouse moved to (863, 603)
Screenshot: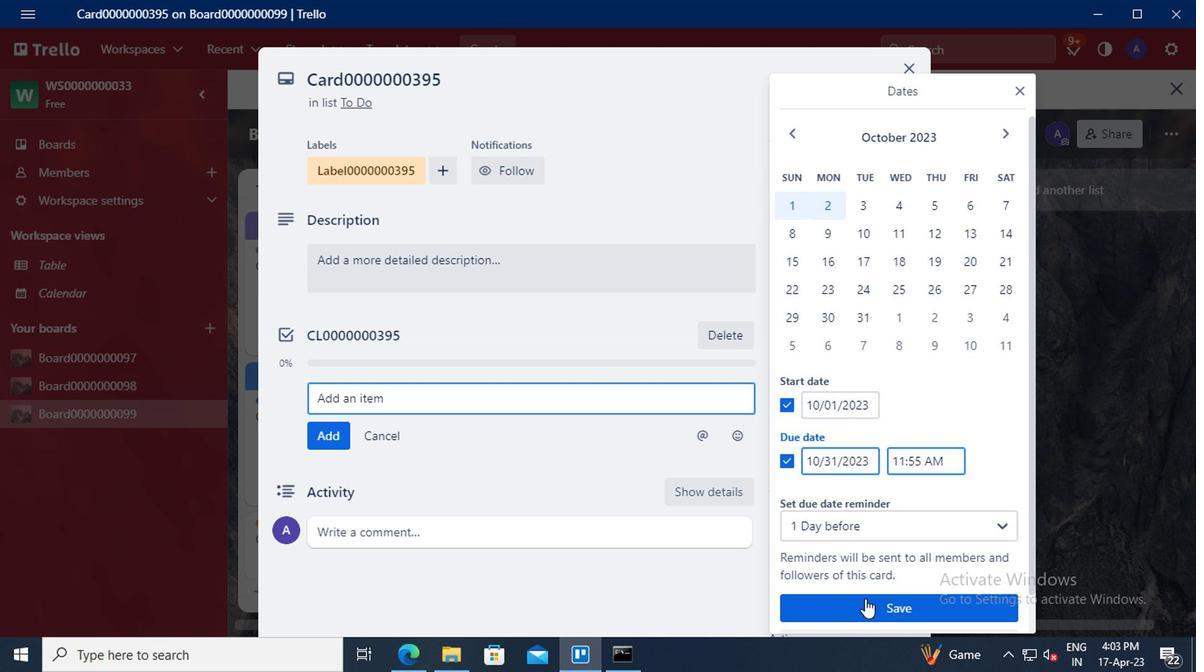 
Action: Mouse pressed left at (863, 603)
Screenshot: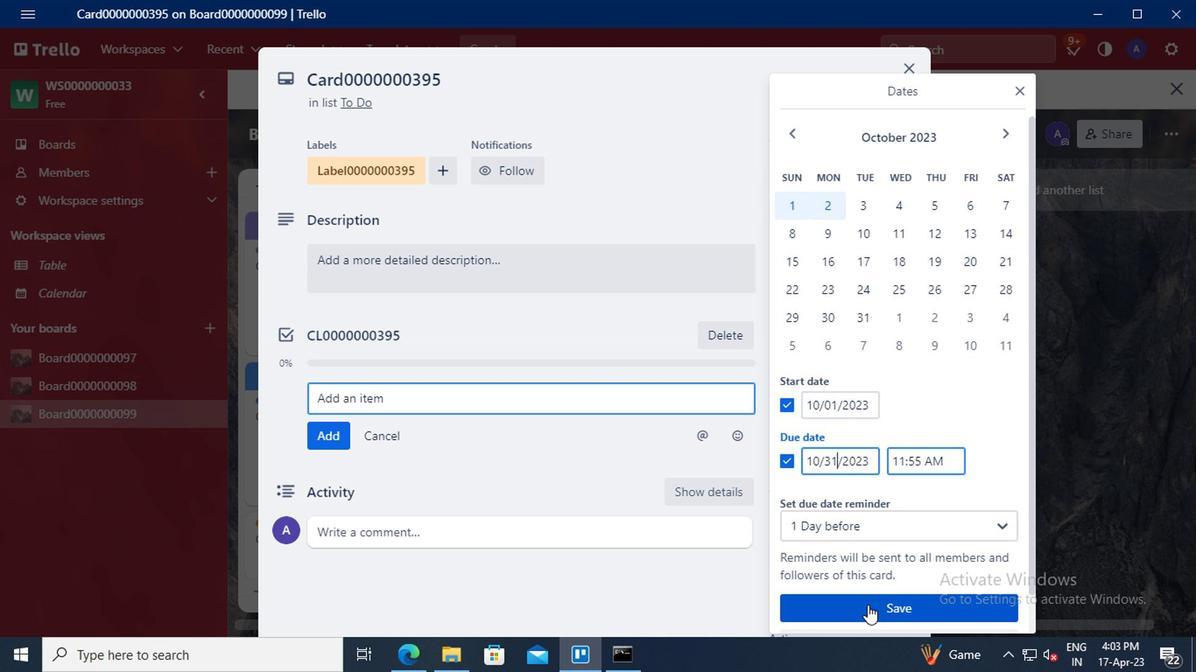 
Action: Key pressed <Key.f8>
Screenshot: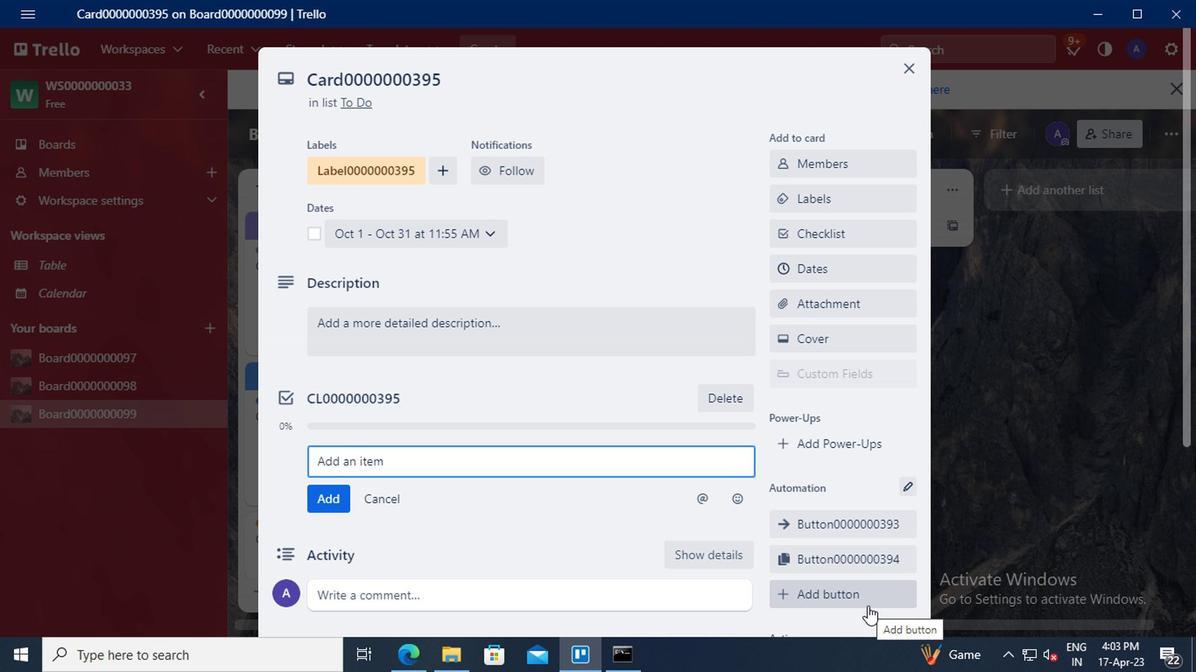 
